 Task: Add Sprouts Sleep Powder Cap to the cart.
Action: Mouse moved to (1196, 249)
Screenshot: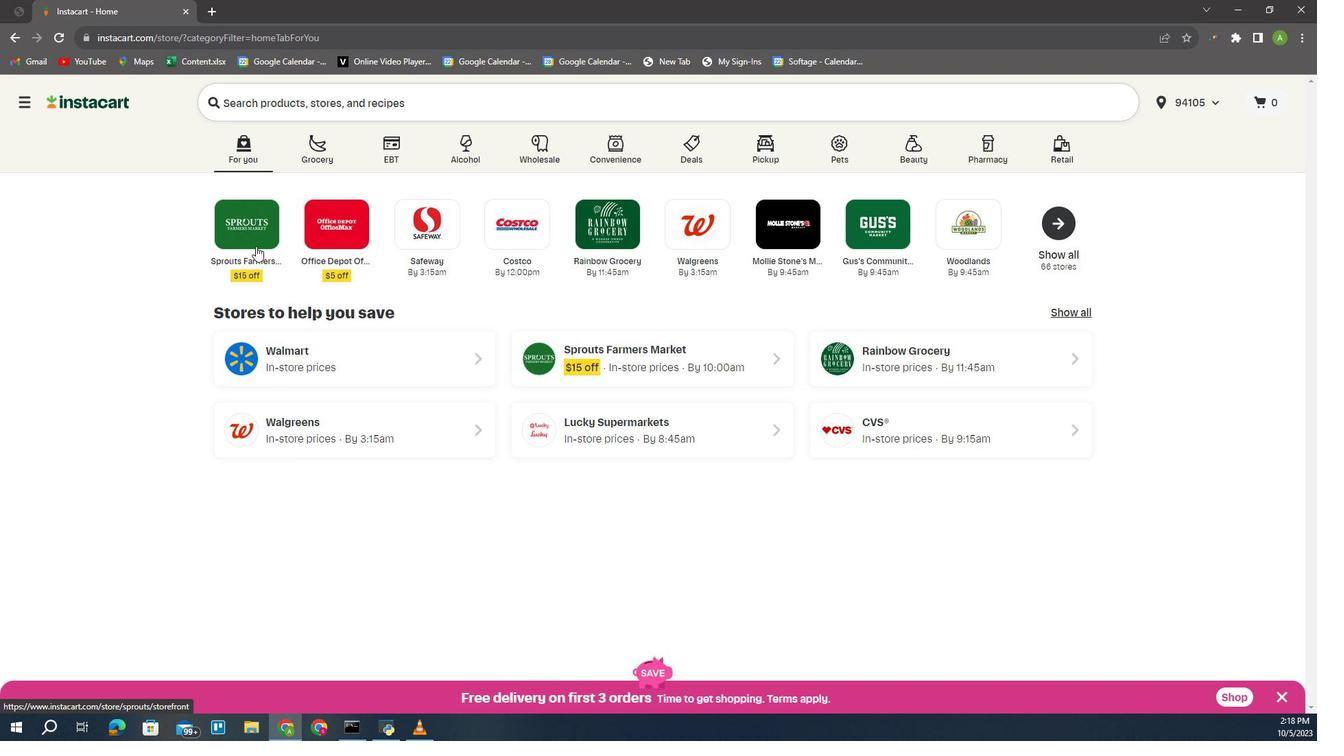 
Action: Mouse pressed left at (1196, 249)
Screenshot: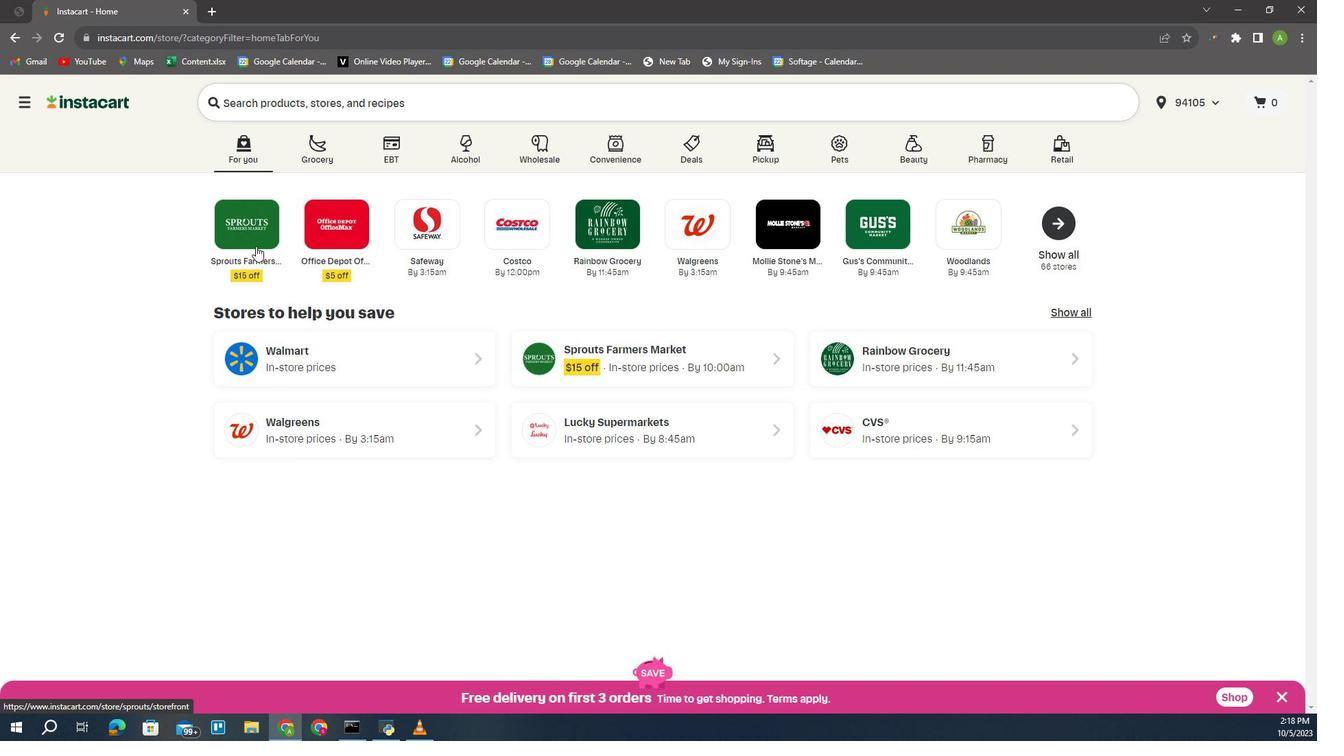 
Action: Mouse moved to (1025, 439)
Screenshot: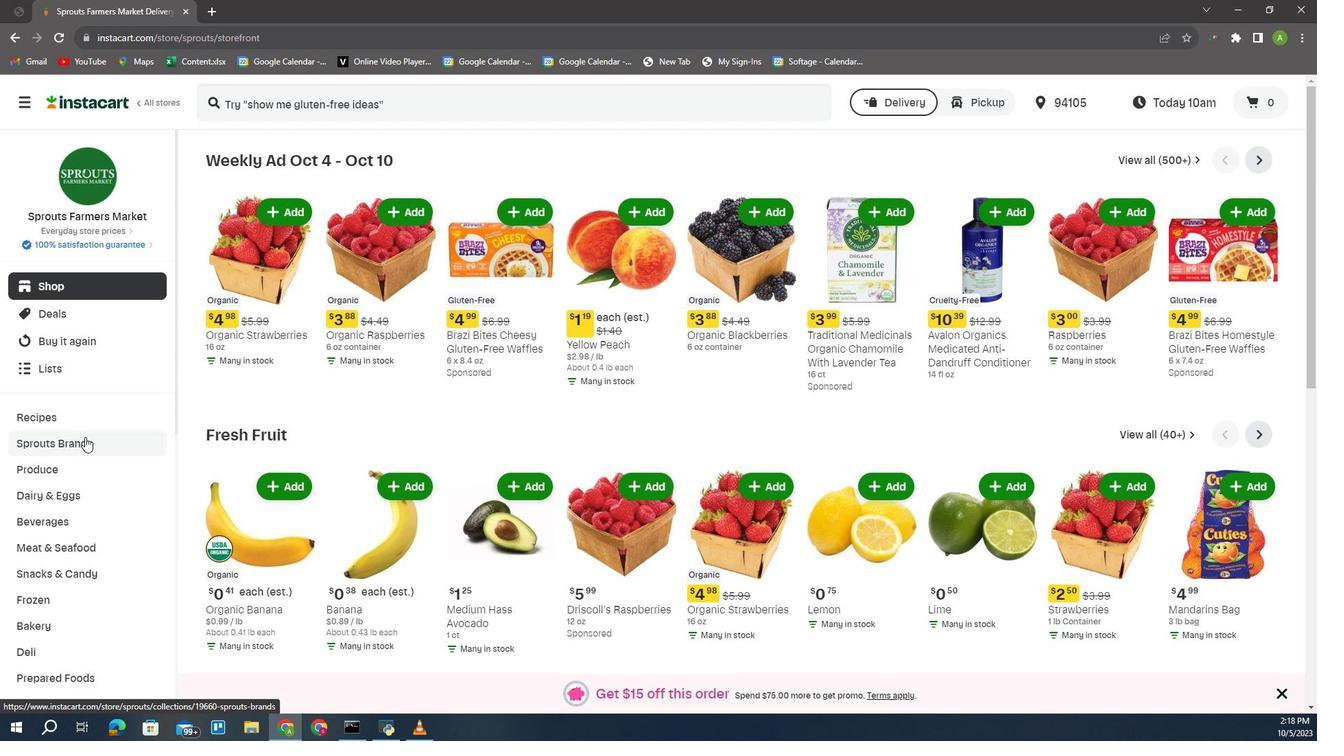 
Action: Mouse pressed left at (1025, 439)
Screenshot: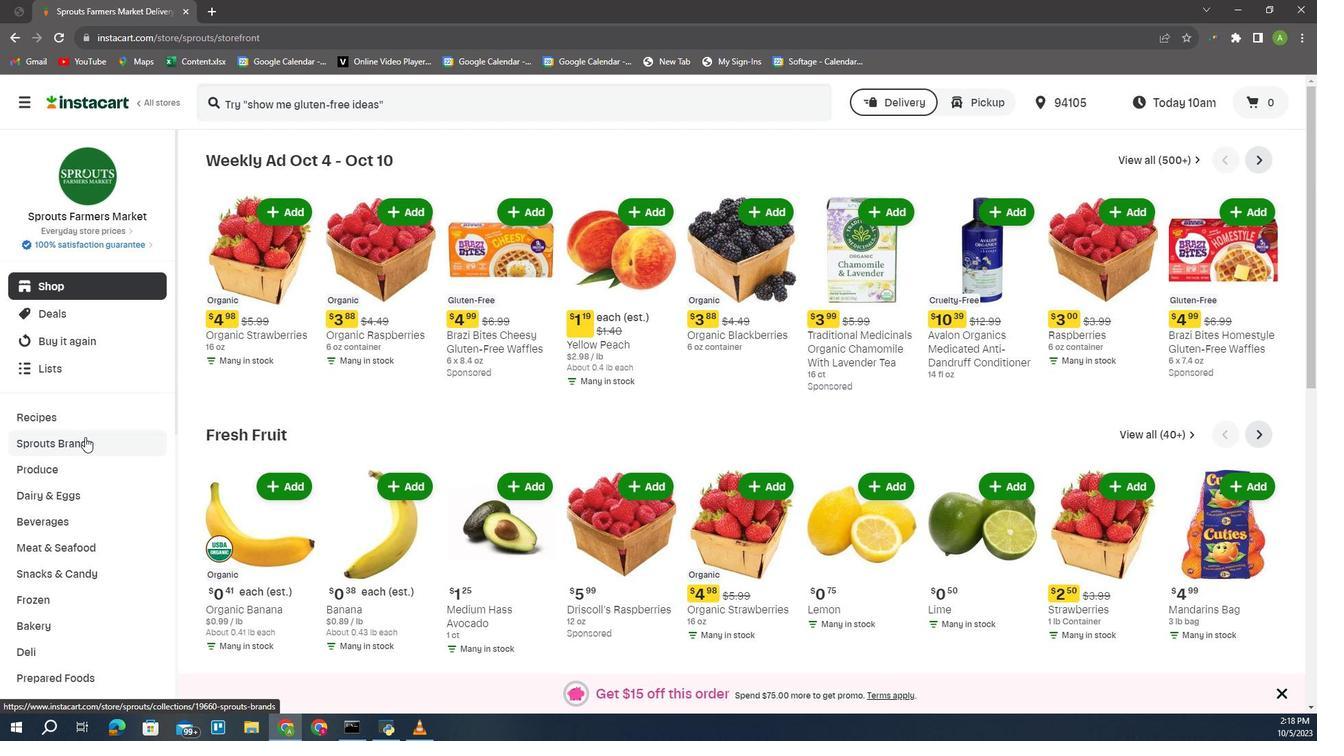 
Action: Mouse moved to (1025, 439)
Screenshot: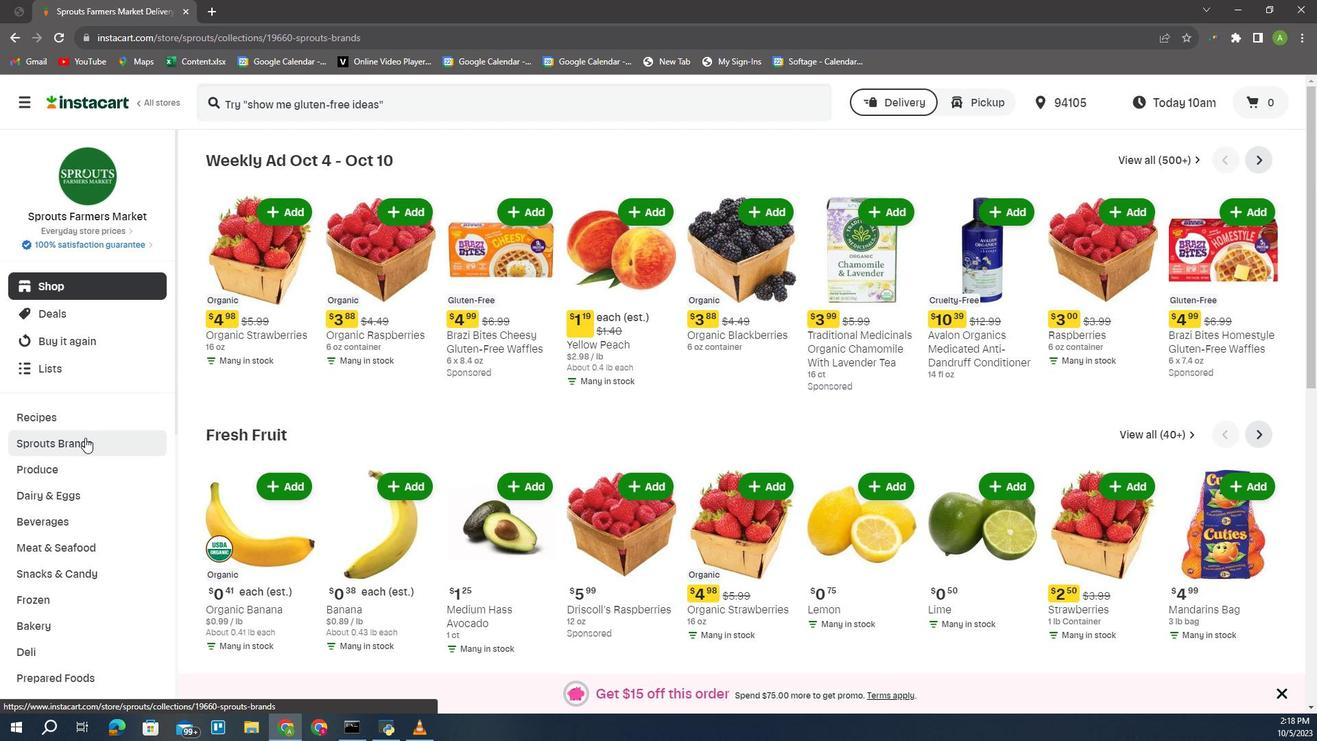 
Action: Mouse pressed left at (1025, 439)
Screenshot: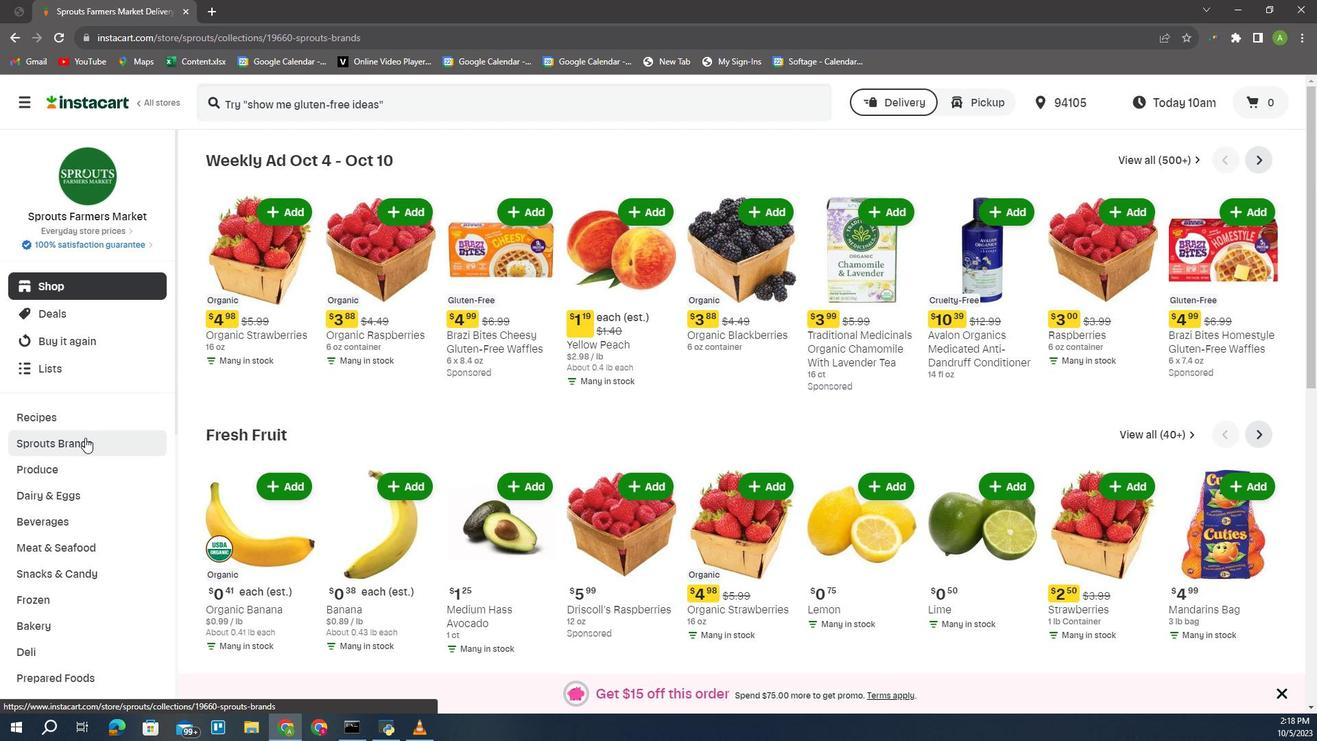 
Action: Mouse moved to (1043, 624)
Screenshot: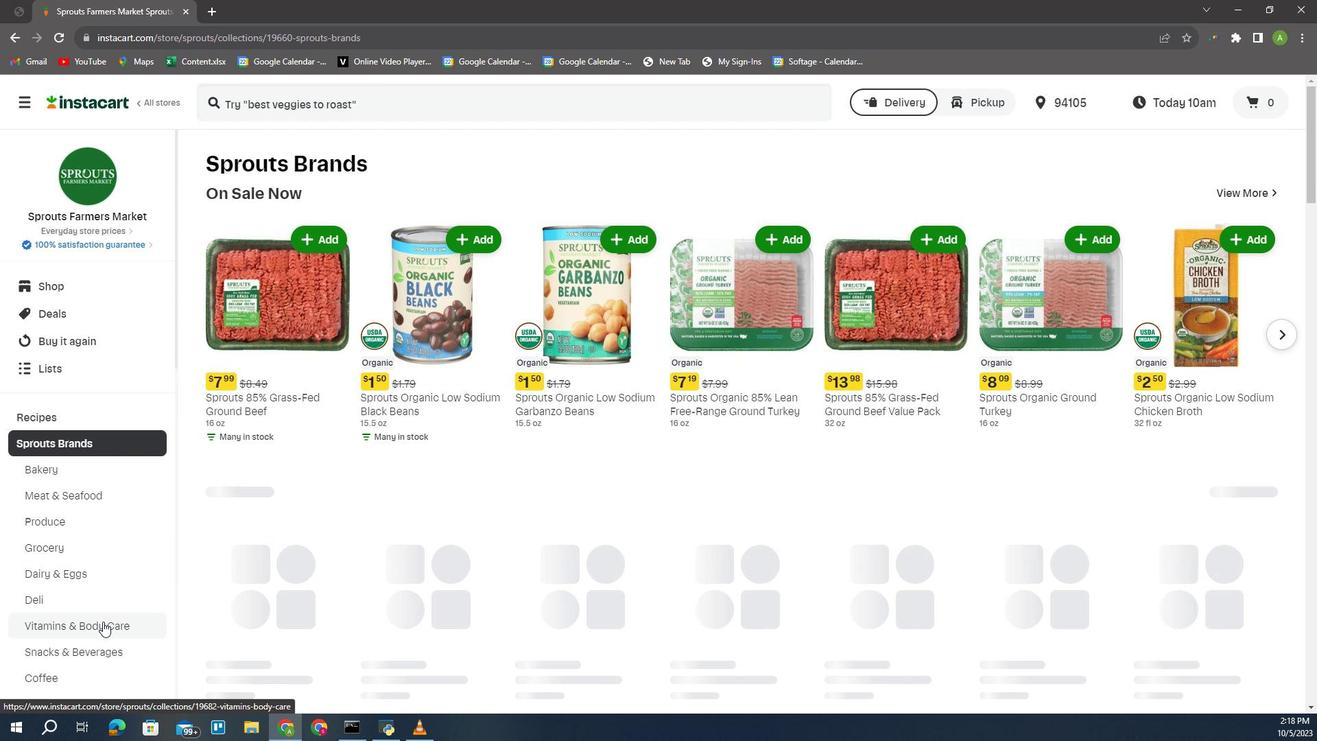 
Action: Mouse pressed left at (1043, 624)
Screenshot: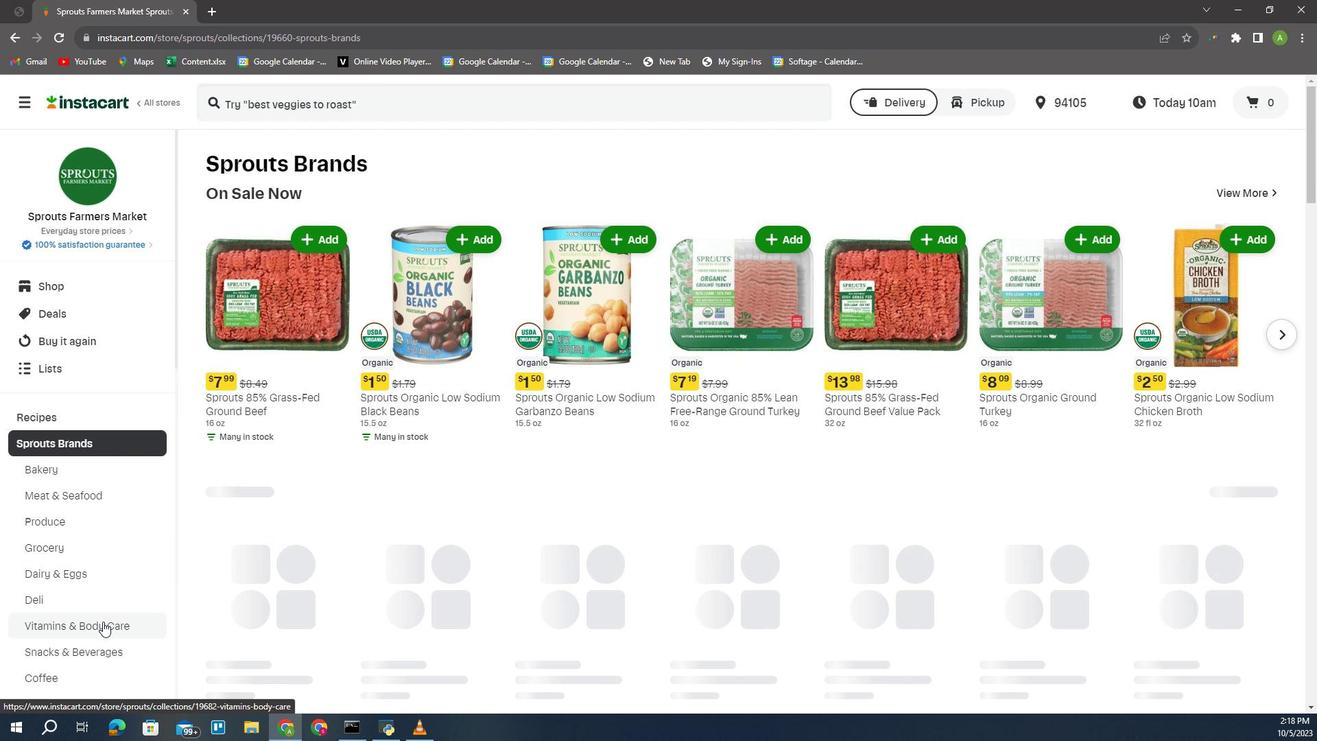 
Action: Mouse moved to (1332, 105)
Screenshot: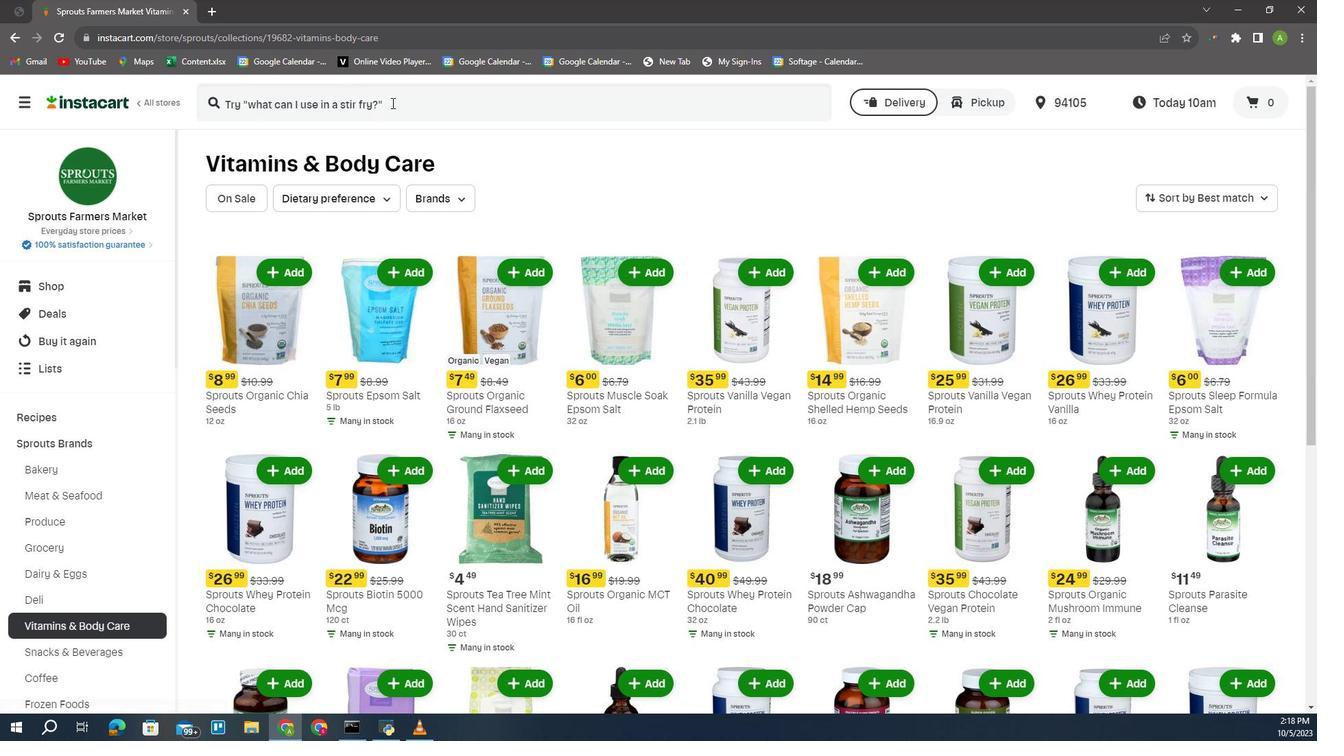 
Action: Mouse pressed left at (1332, 105)
Screenshot: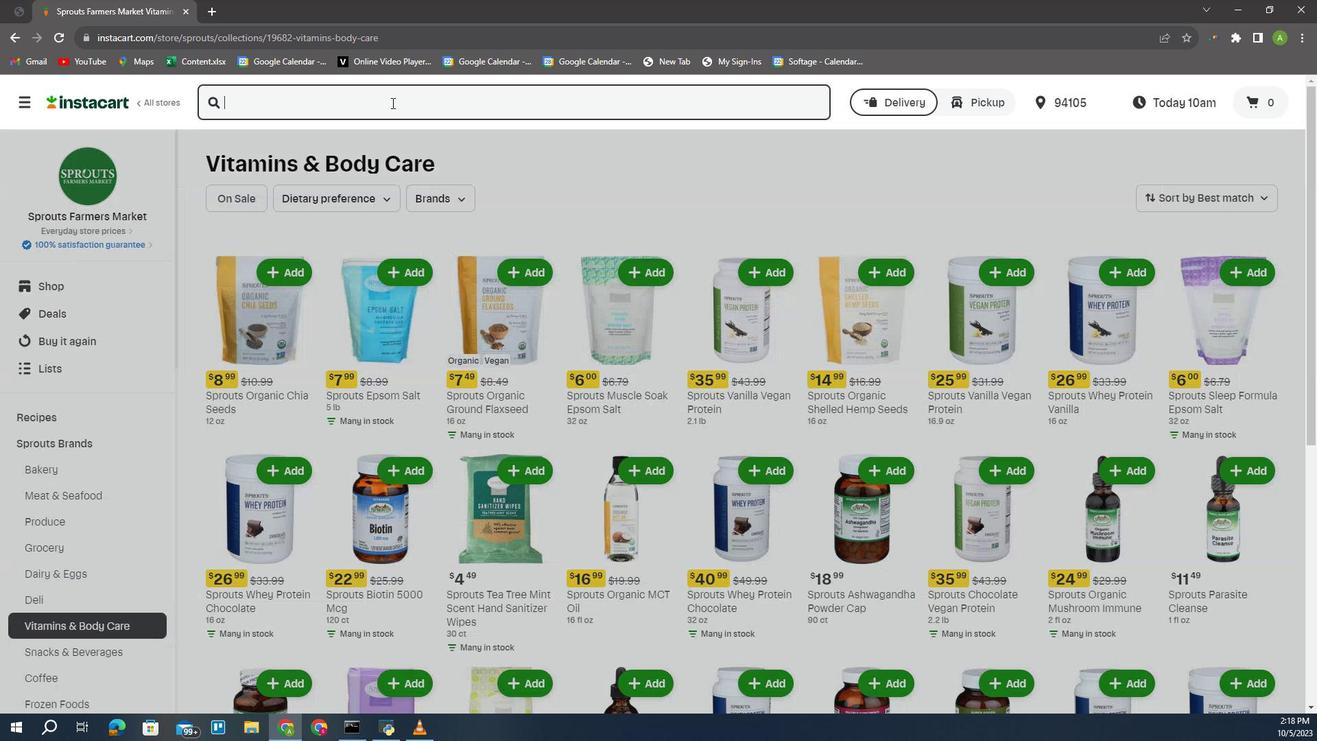 
Action: Key pressed sleep<Key.space>powder<Key.space>cap<Key.enter>
Screenshot: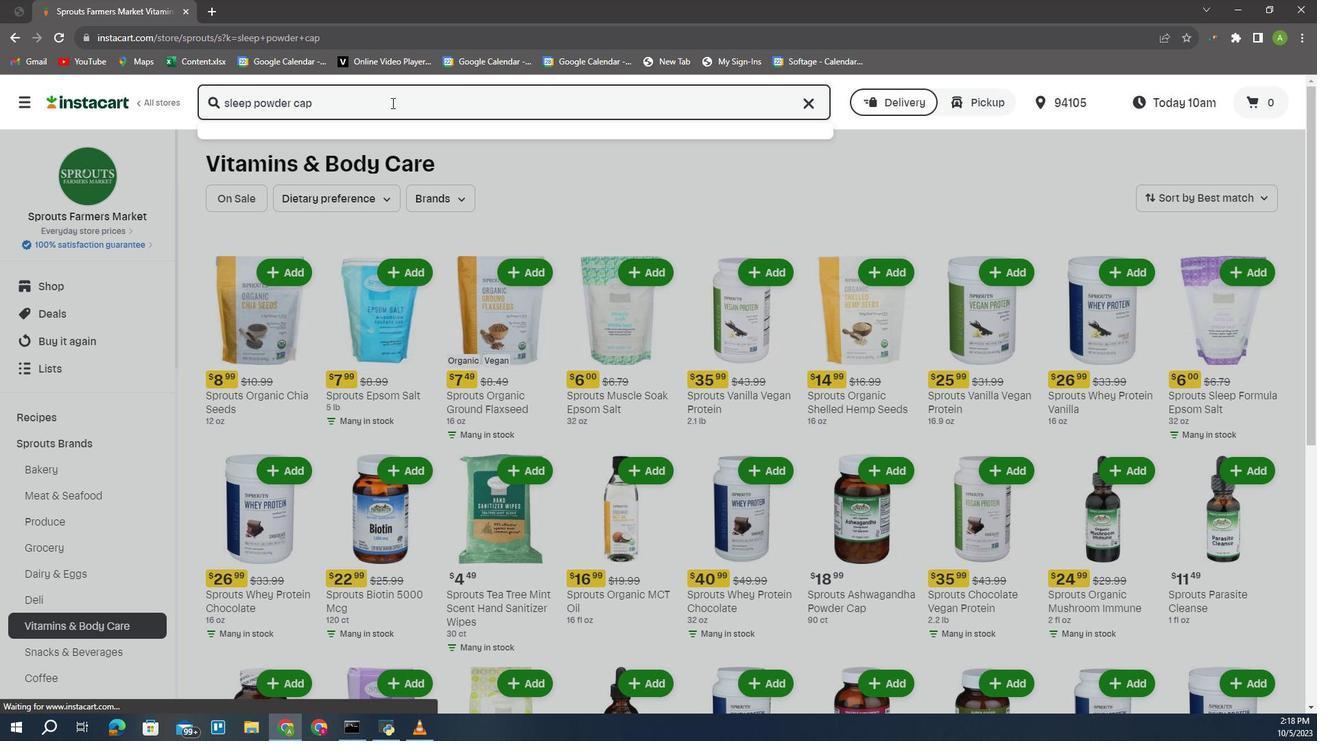 
Action: Mouse moved to (1323, 232)
Screenshot: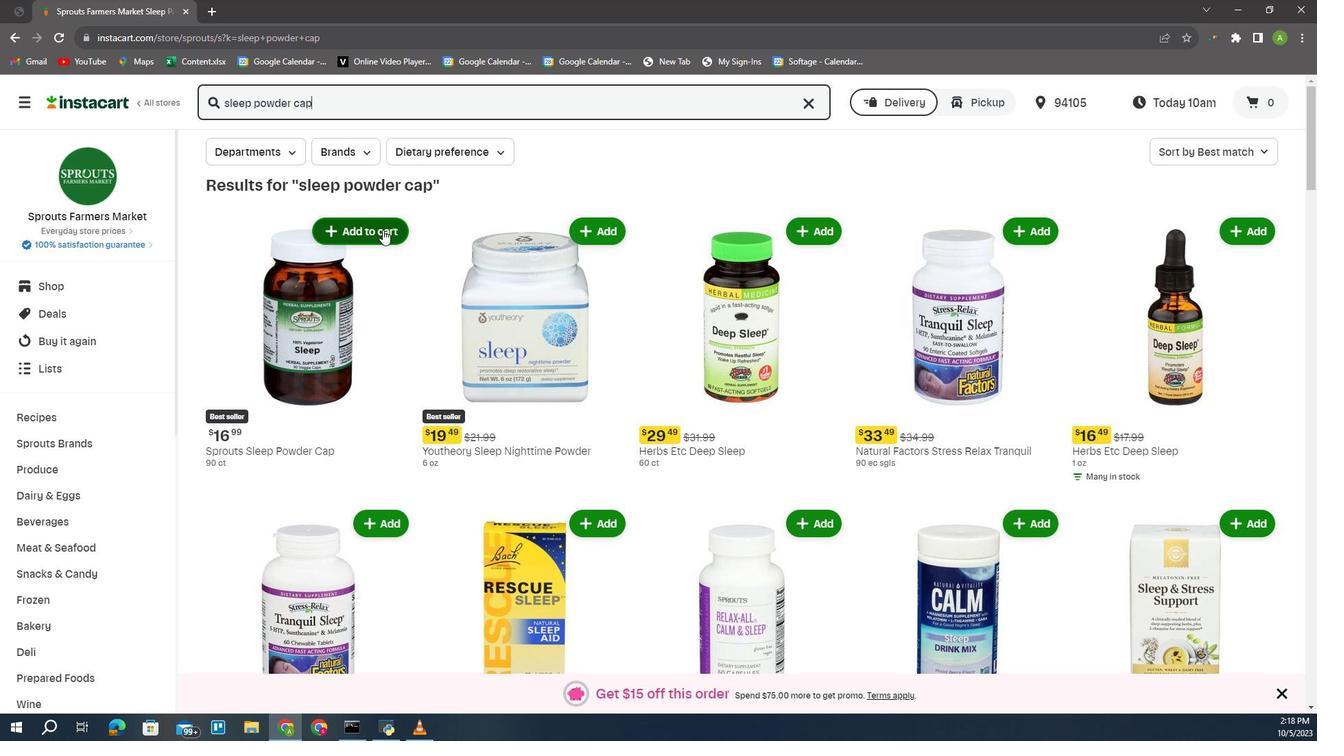 
Action: Mouse pressed left at (1323, 232)
Screenshot: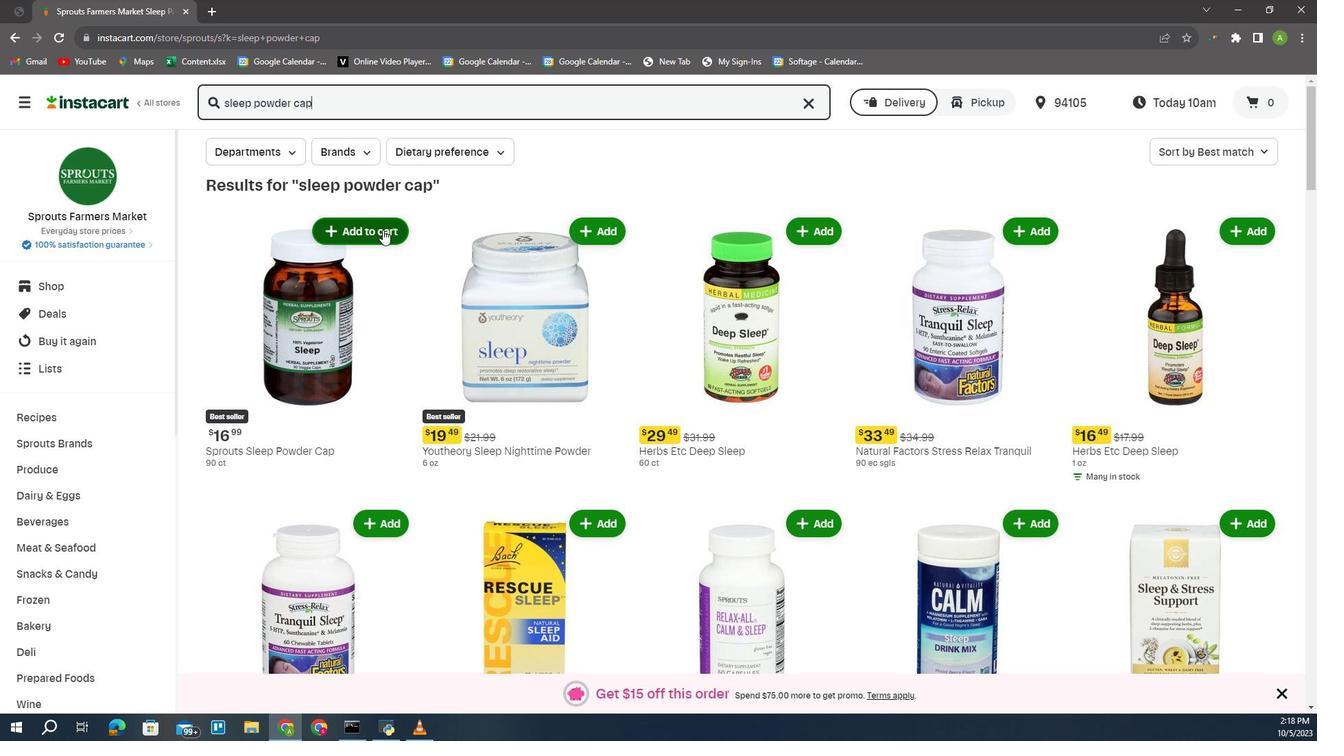 
Action: Mouse moved to (1322, 235)
Screenshot: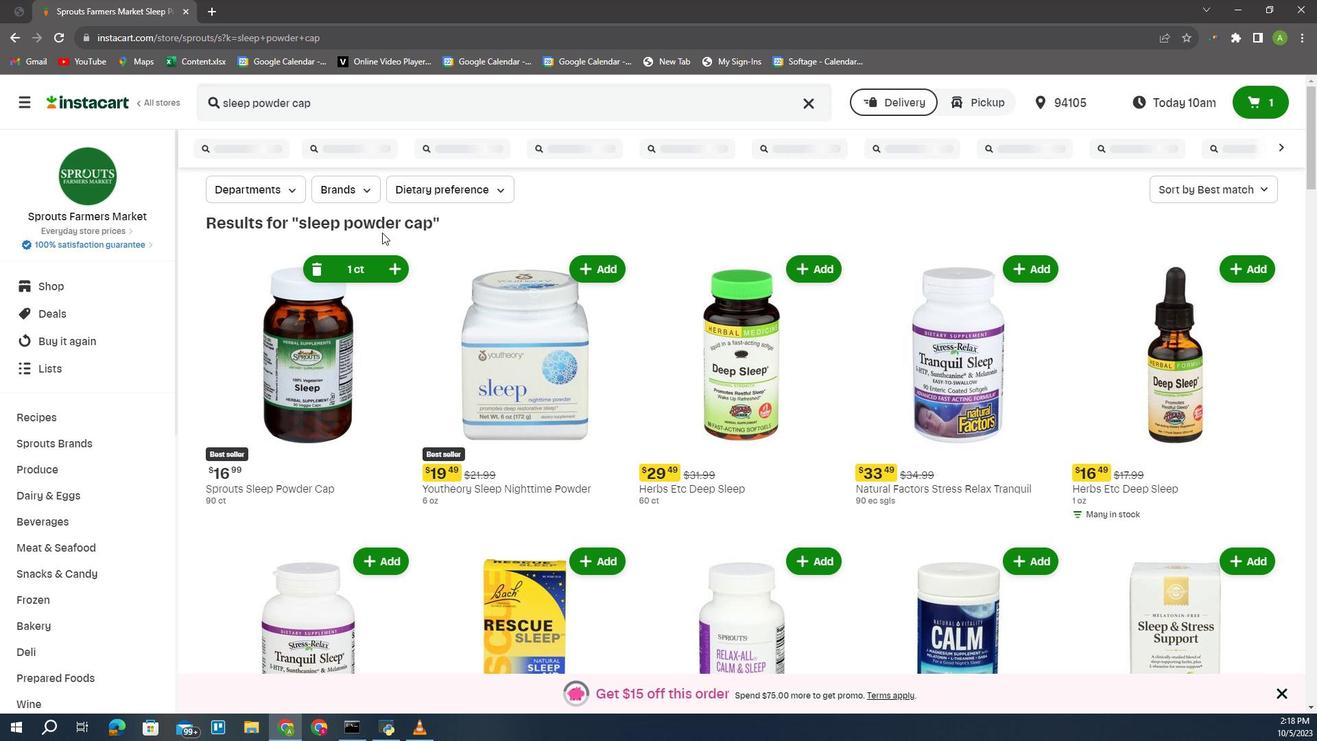 
